 Task: Download the file as open document format (.odt).
Action: Mouse moved to (56, 97)
Screenshot: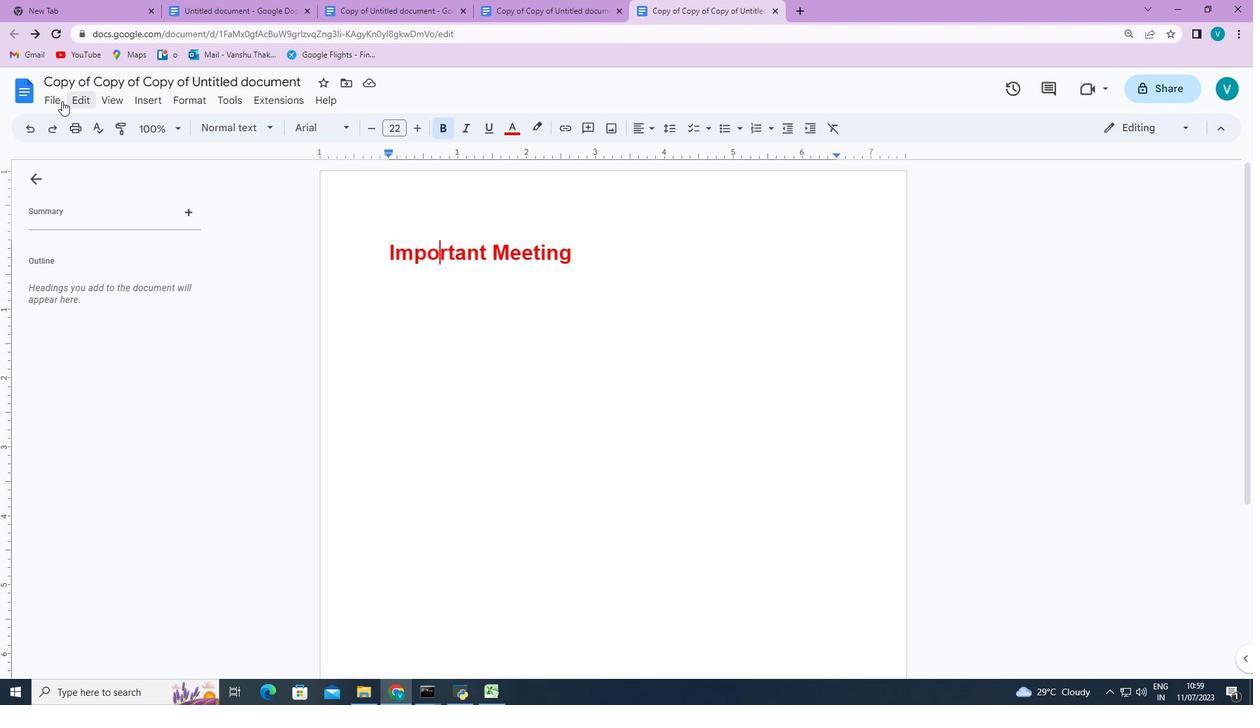 
Action: Mouse pressed left at (56, 97)
Screenshot: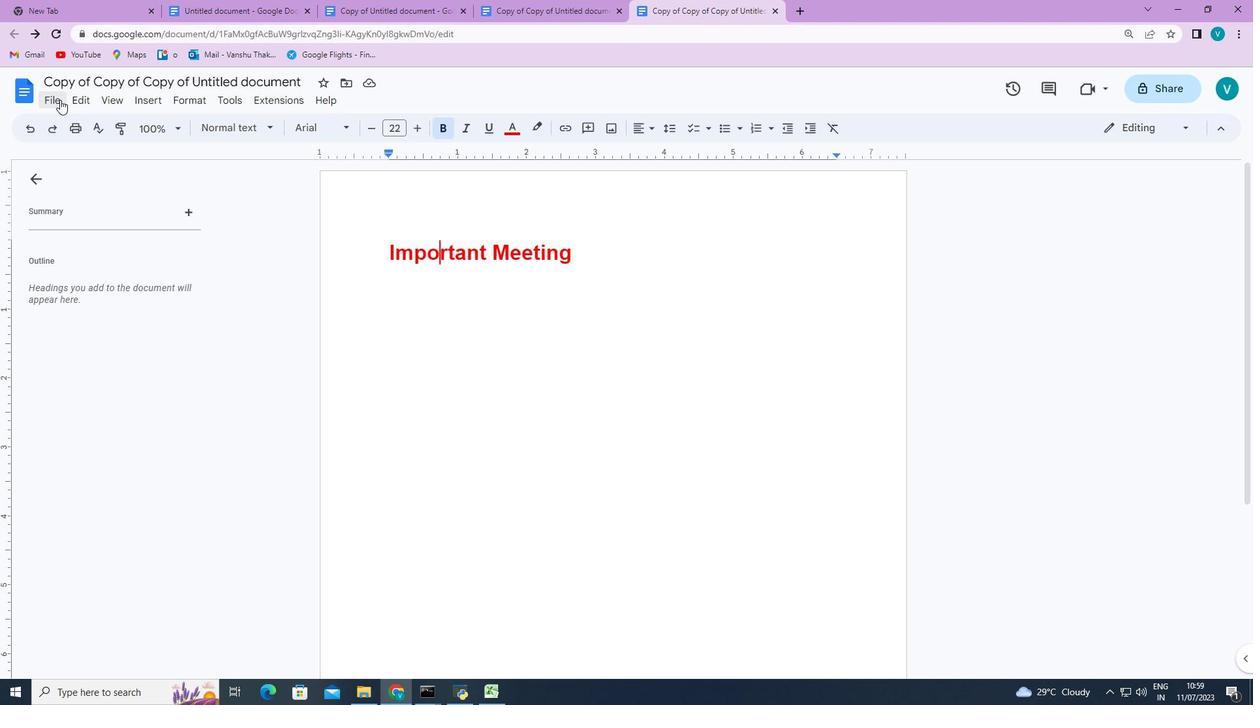 
Action: Mouse moved to (330, 273)
Screenshot: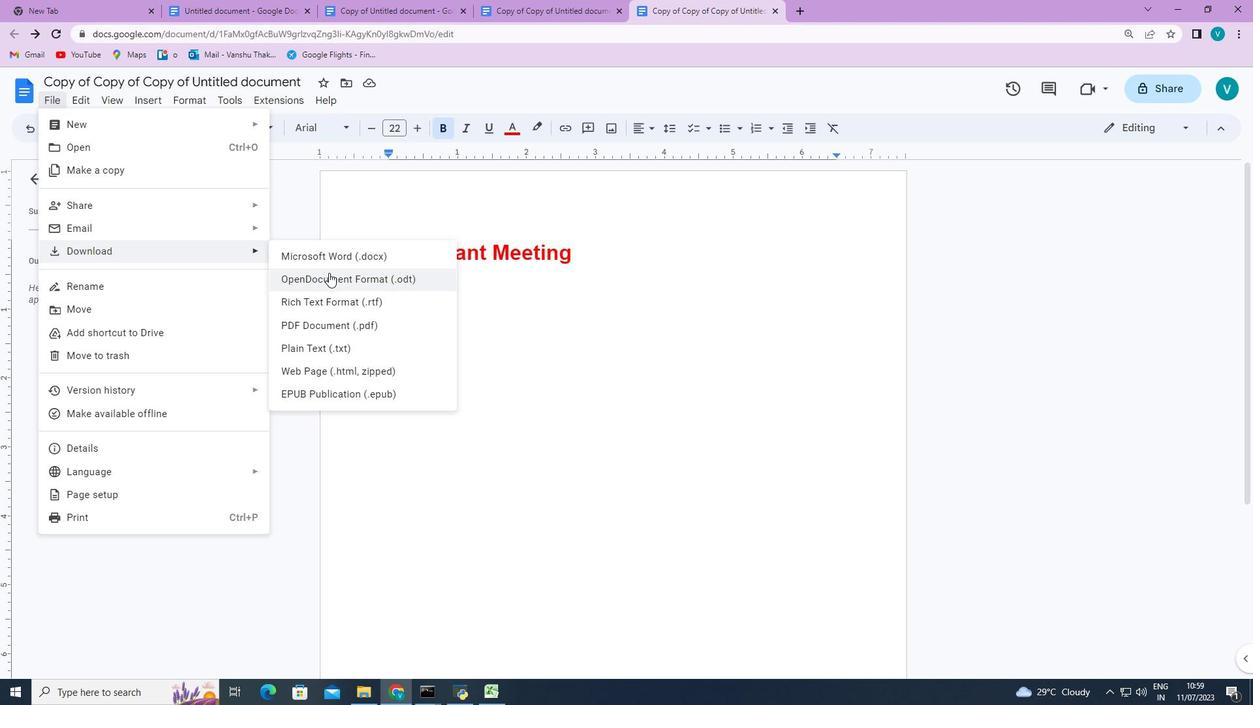 
Action: Mouse pressed left at (330, 273)
Screenshot: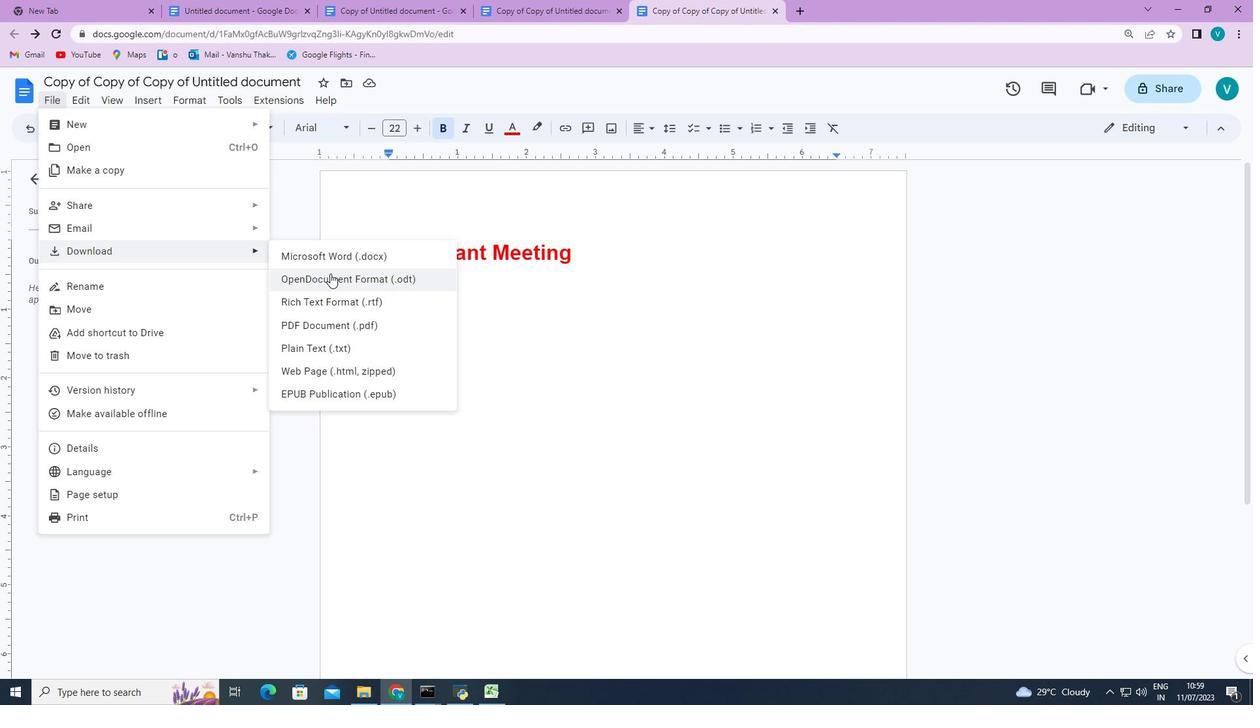 
